Task: Set the High-priority code rate for DVB-T reception parameters to Automatic.
Action: Mouse moved to (112, 15)
Screenshot: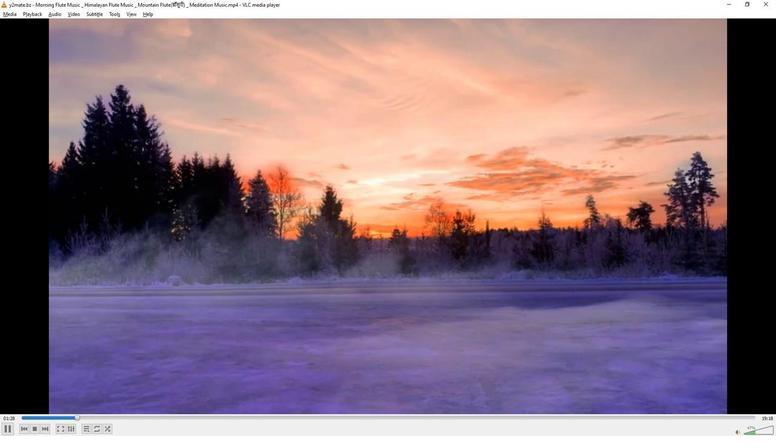 
Action: Mouse pressed left at (112, 15)
Screenshot: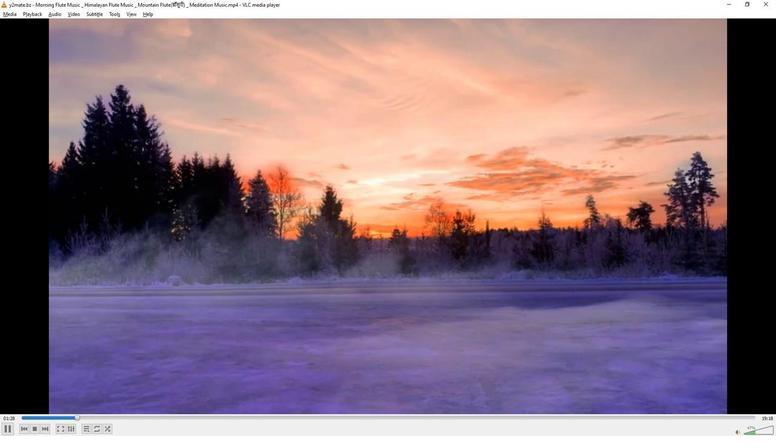 
Action: Mouse moved to (123, 110)
Screenshot: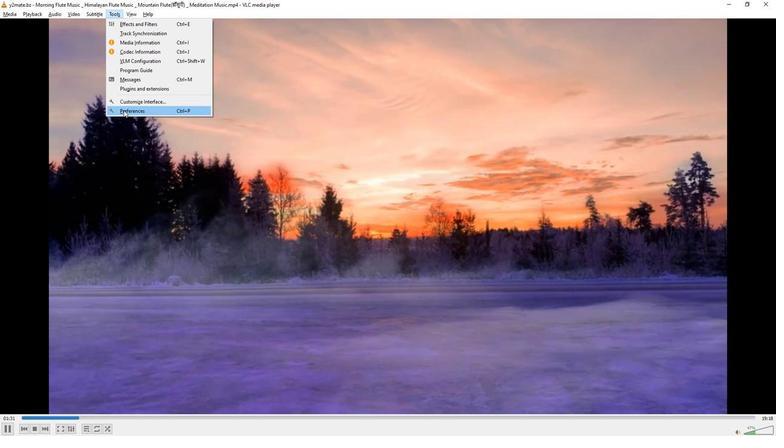 
Action: Mouse pressed left at (123, 110)
Screenshot: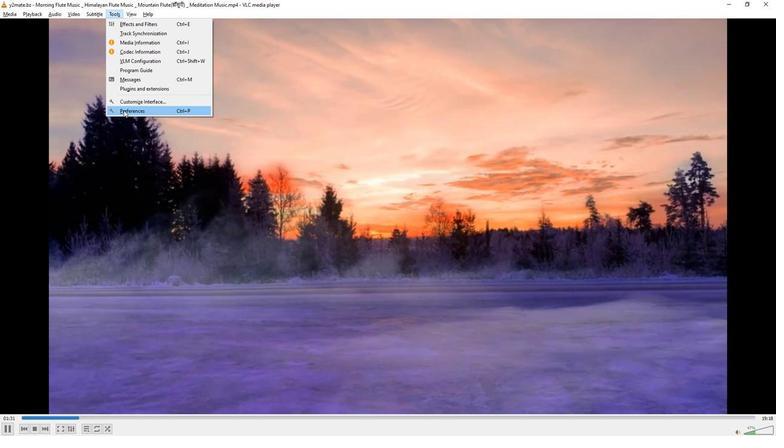 
Action: Mouse moved to (258, 352)
Screenshot: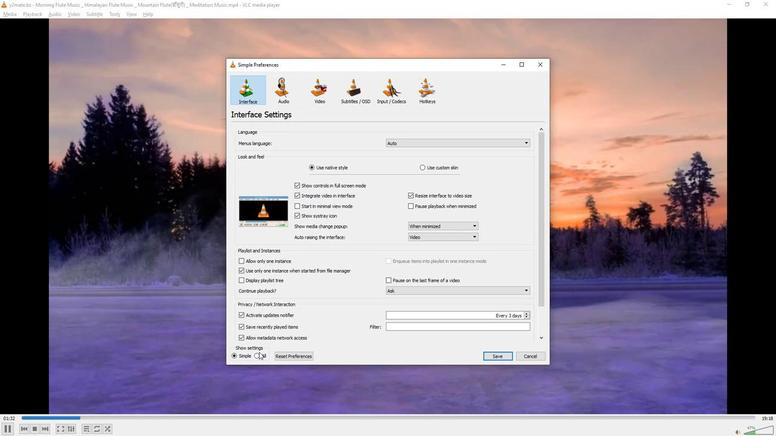 
Action: Mouse pressed left at (258, 352)
Screenshot: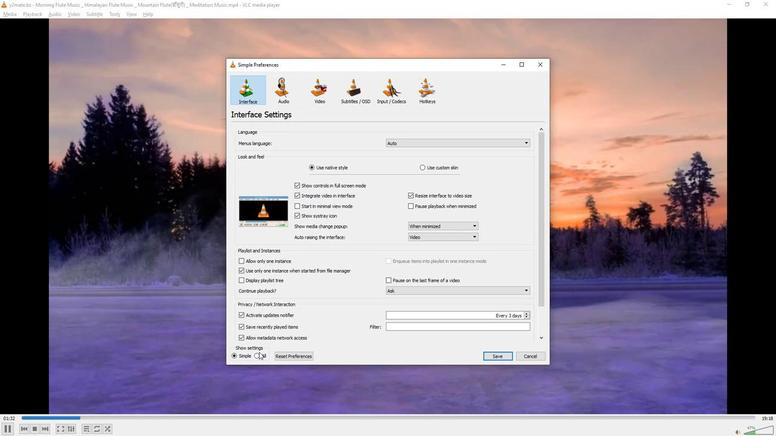 
Action: Mouse moved to (246, 220)
Screenshot: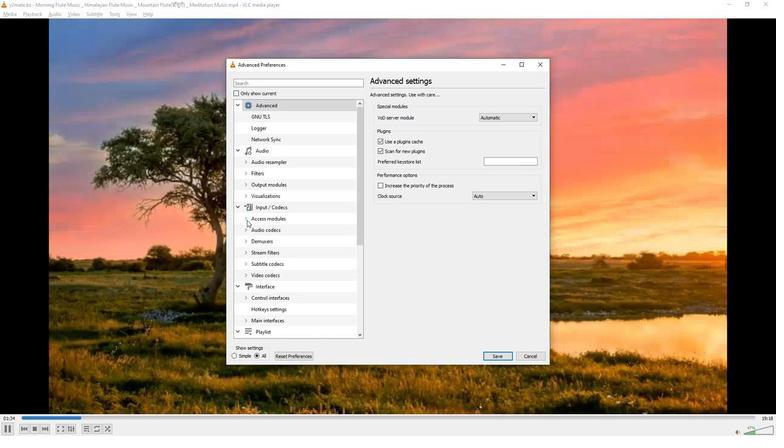 
Action: Mouse pressed left at (246, 220)
Screenshot: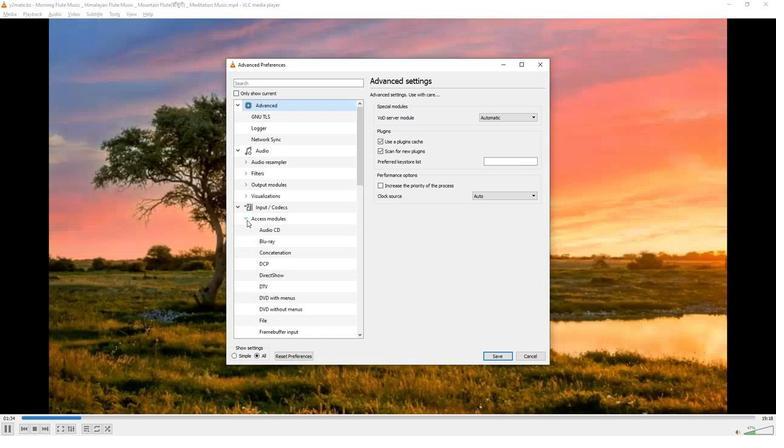 
Action: Mouse moved to (268, 287)
Screenshot: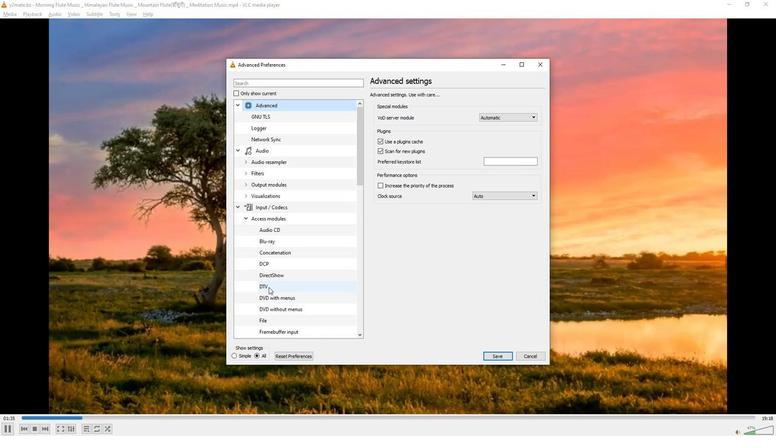
Action: Mouse pressed left at (268, 287)
Screenshot: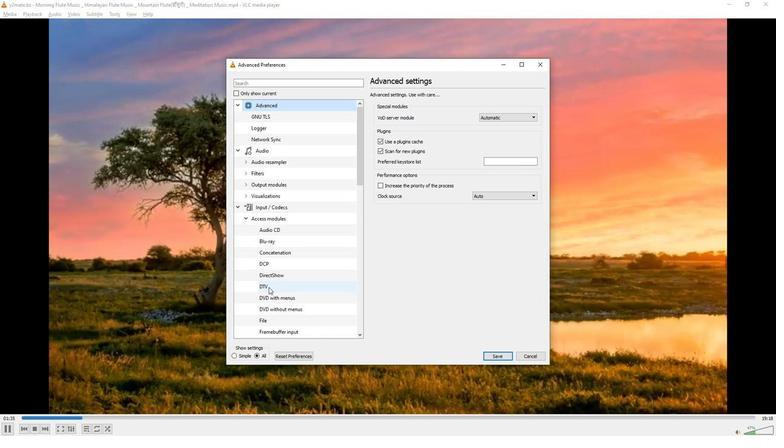 
Action: Mouse moved to (523, 209)
Screenshot: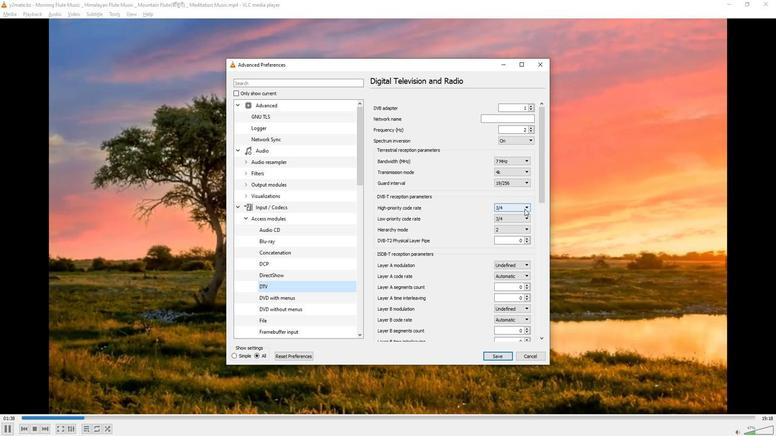 
Action: Mouse pressed left at (523, 209)
Screenshot: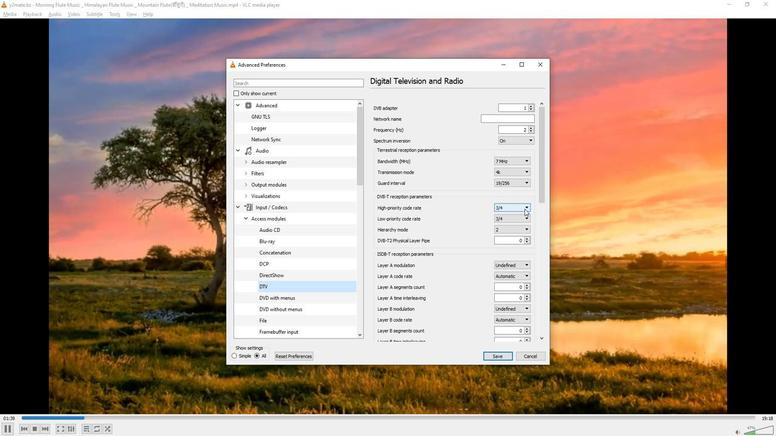 
Action: Mouse moved to (516, 214)
Screenshot: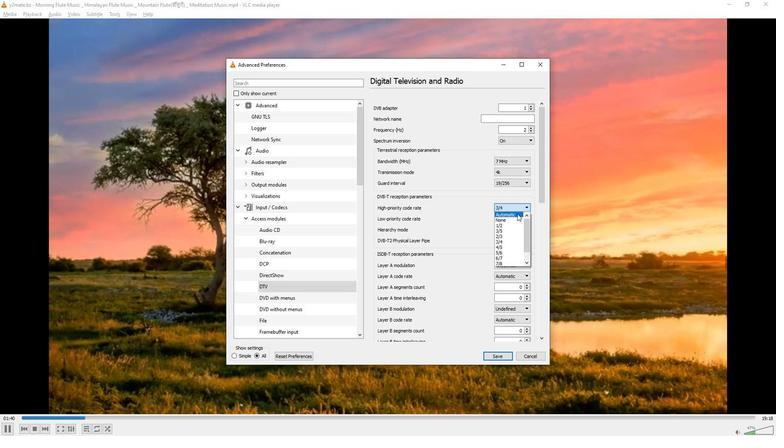 
Action: Mouse pressed left at (516, 214)
Screenshot: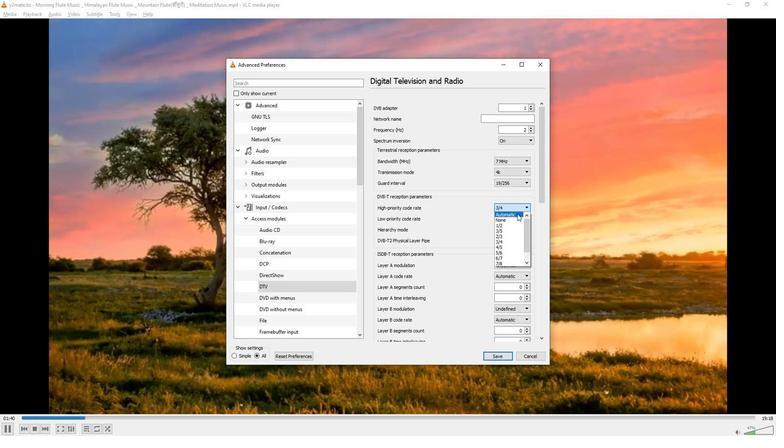 
Action: Mouse moved to (481, 216)
Screenshot: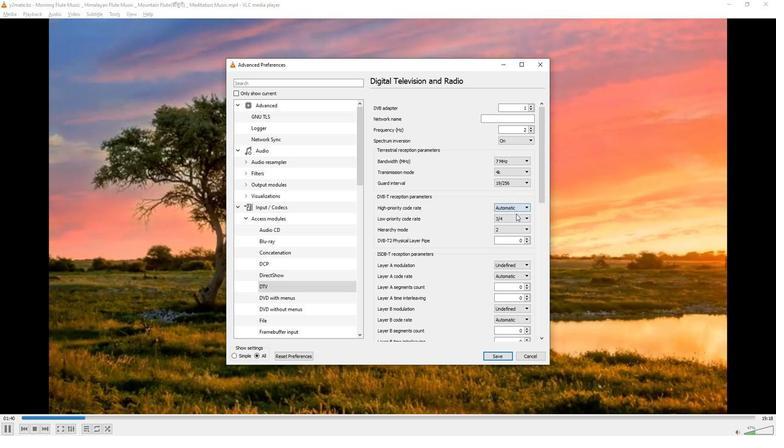 
